 Task: In the  document Educationreform.txt Use the tool word Count 'and display word count while typing' Create the translated copy of the document in  'Italian' Change notification to  Comments for you
Action: Mouse moved to (151, 75)
Screenshot: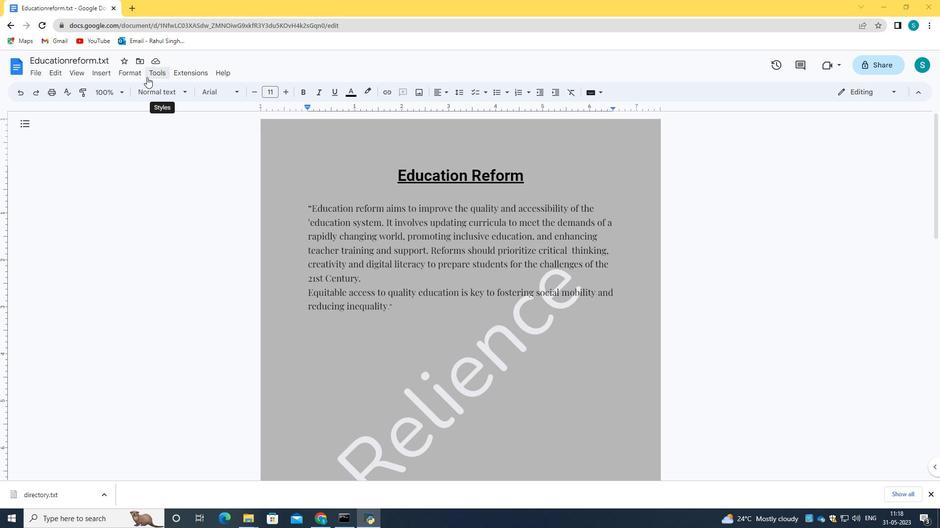 
Action: Mouse pressed left at (151, 75)
Screenshot: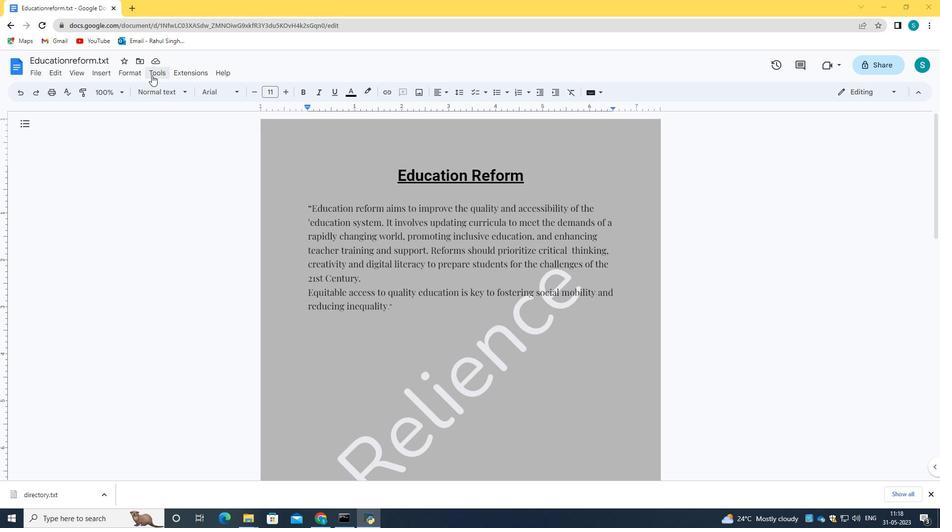 
Action: Mouse moved to (160, 102)
Screenshot: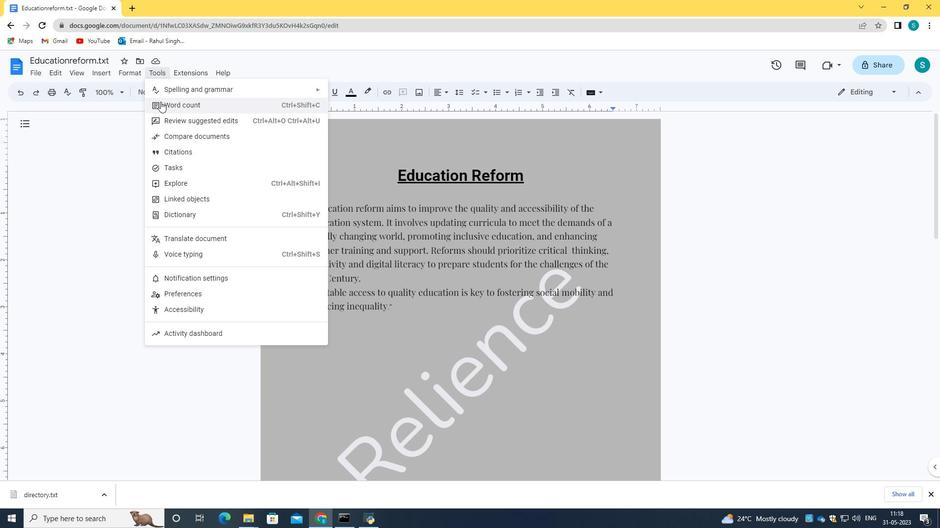 
Action: Mouse pressed left at (160, 102)
Screenshot: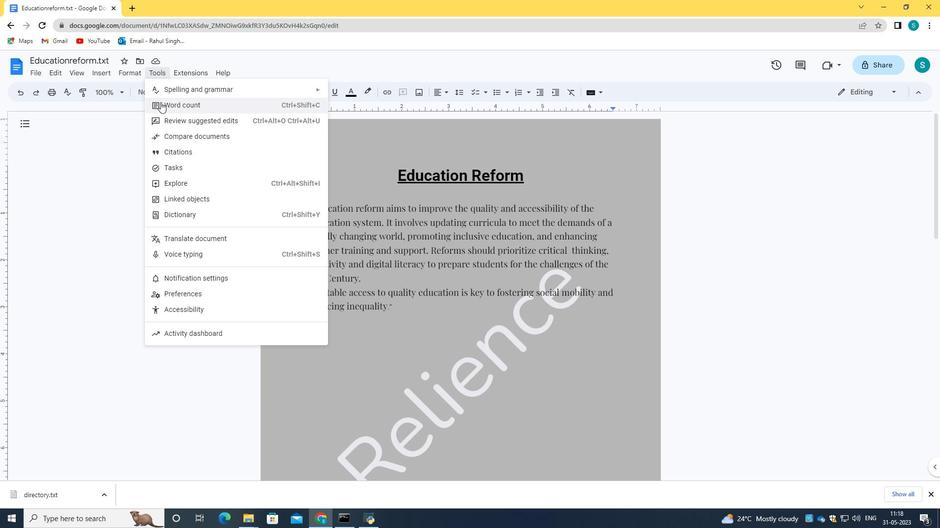 
Action: Mouse moved to (404, 307)
Screenshot: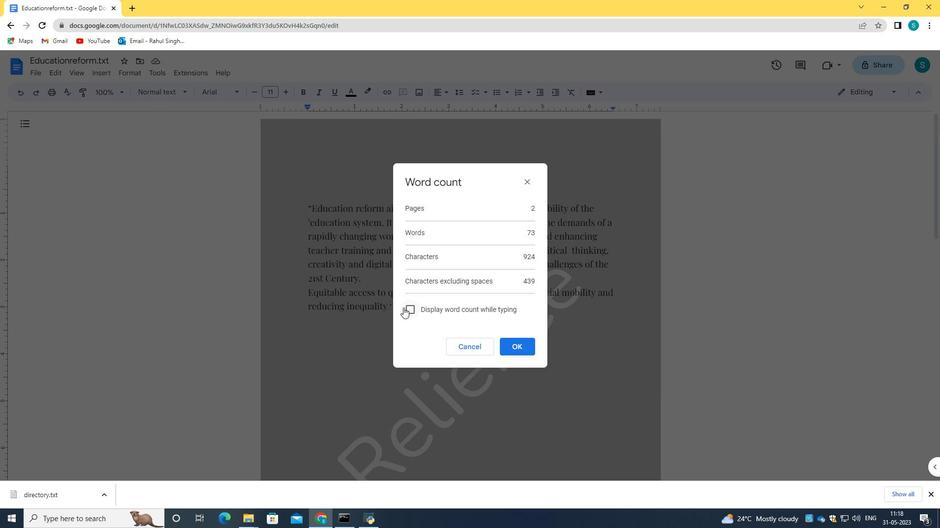 
Action: Mouse pressed left at (404, 307)
Screenshot: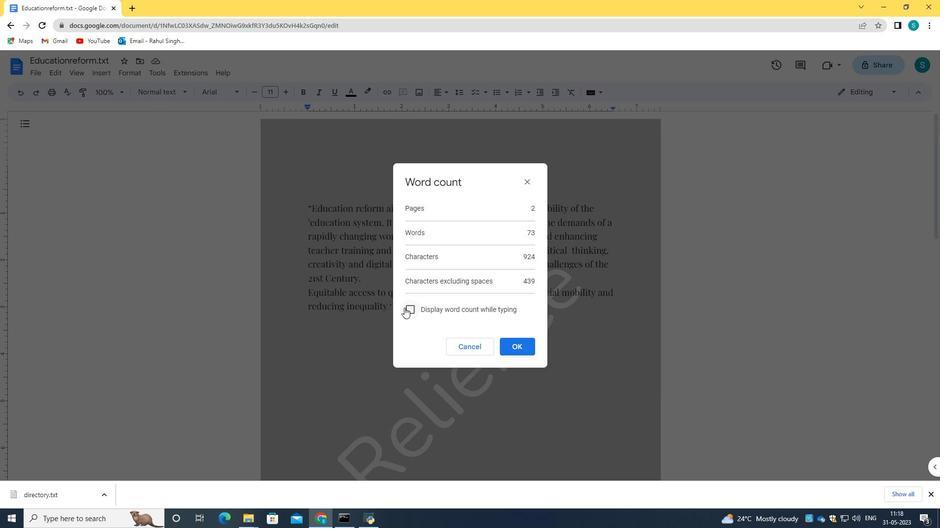 
Action: Mouse moved to (519, 352)
Screenshot: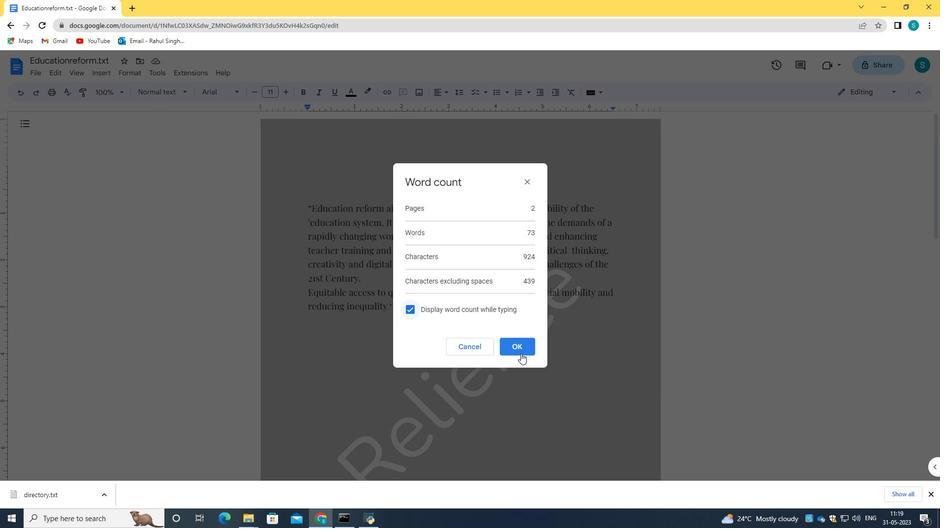 
Action: Mouse pressed left at (519, 352)
Screenshot: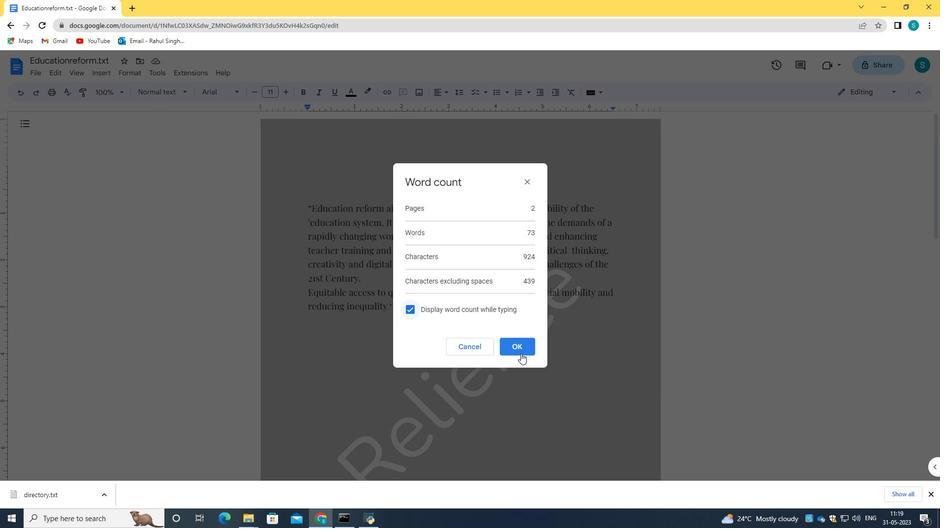 
Action: Mouse moved to (48, 73)
Screenshot: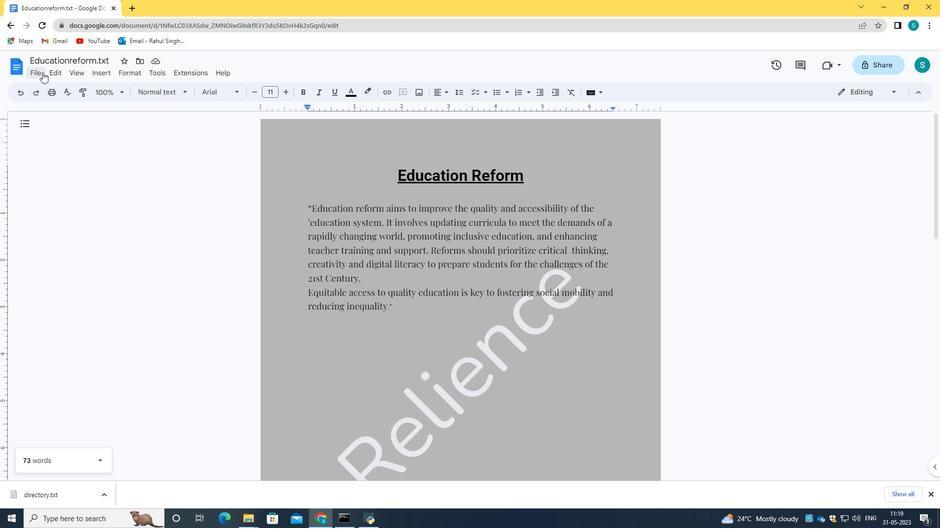 
Action: Mouse pressed left at (48, 73)
Screenshot: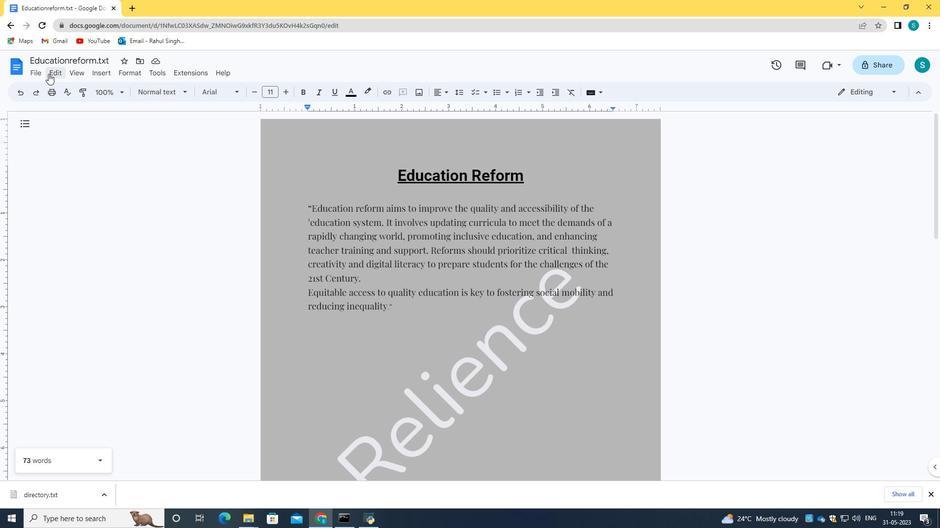 
Action: Mouse moved to (196, 236)
Screenshot: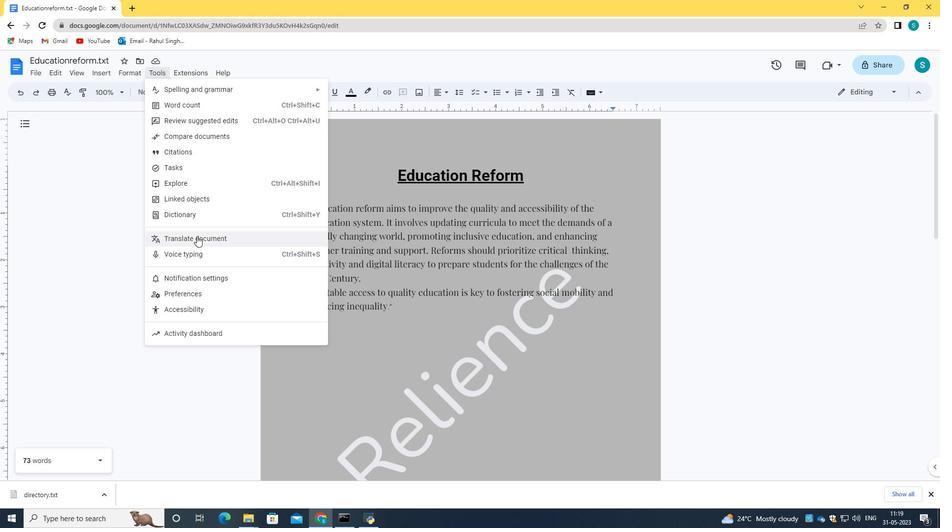 
Action: Mouse pressed left at (196, 236)
Screenshot: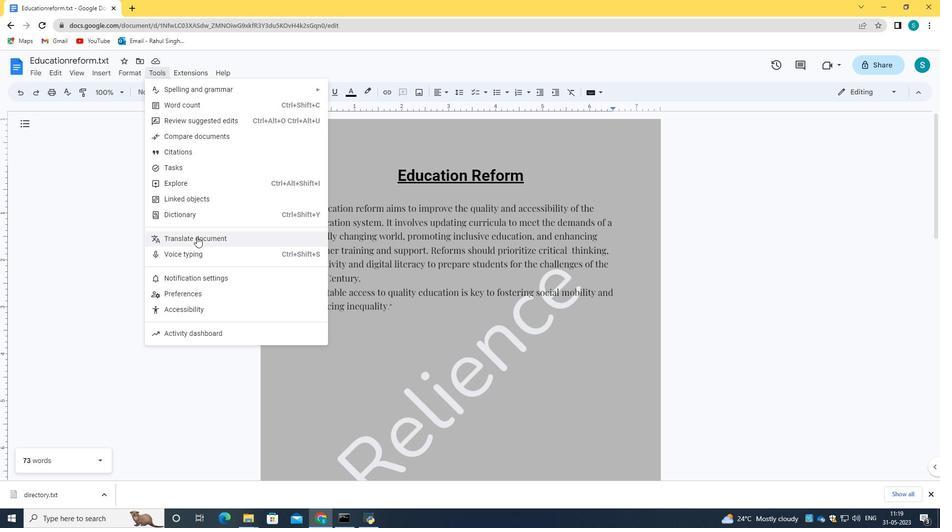 
Action: Mouse moved to (456, 287)
Screenshot: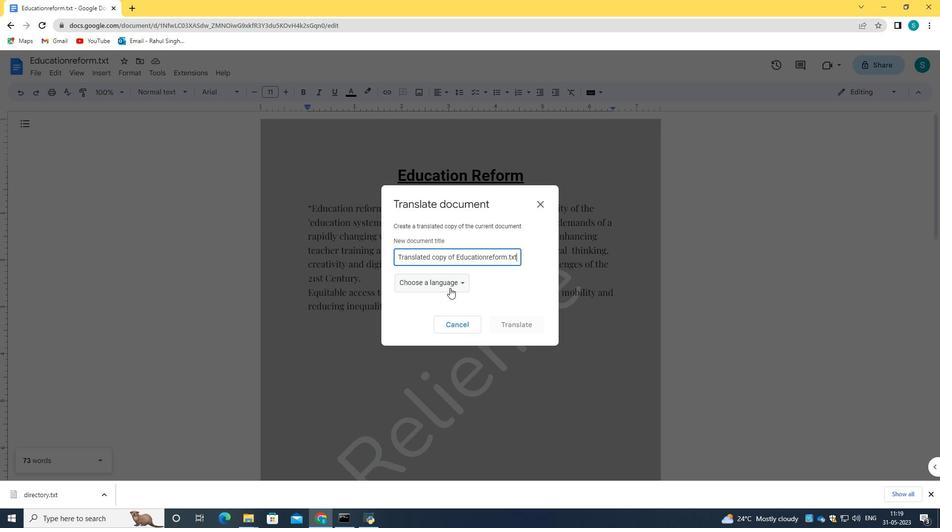 
Action: Mouse pressed left at (456, 287)
Screenshot: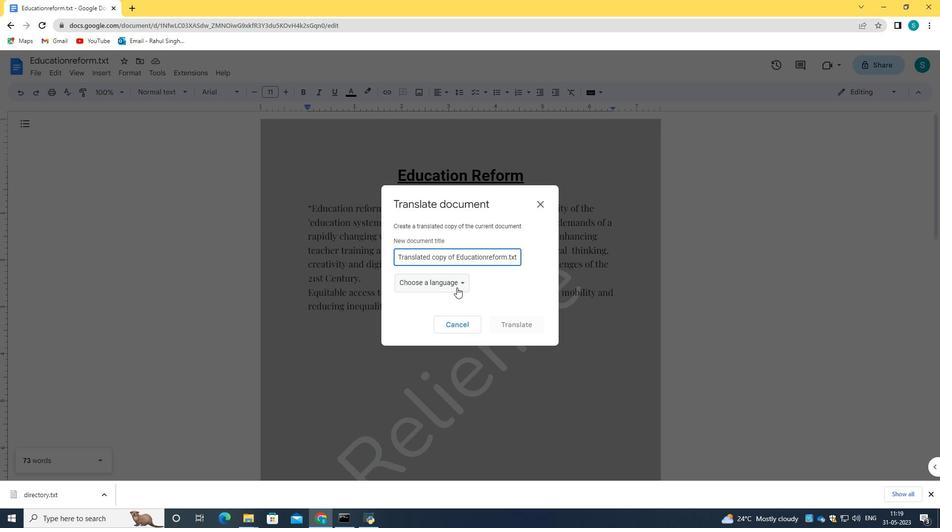 
Action: Mouse moved to (439, 423)
Screenshot: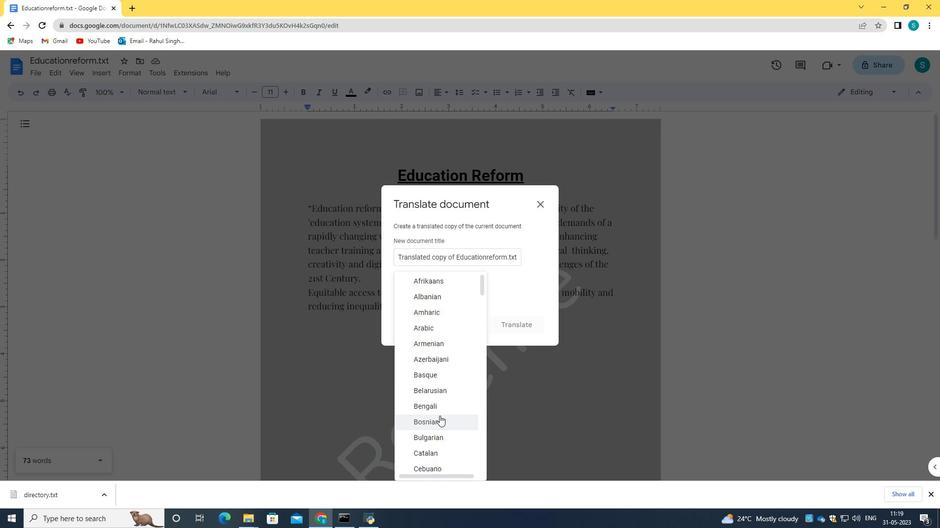 
Action: Mouse scrolled (439, 423) with delta (0, 0)
Screenshot: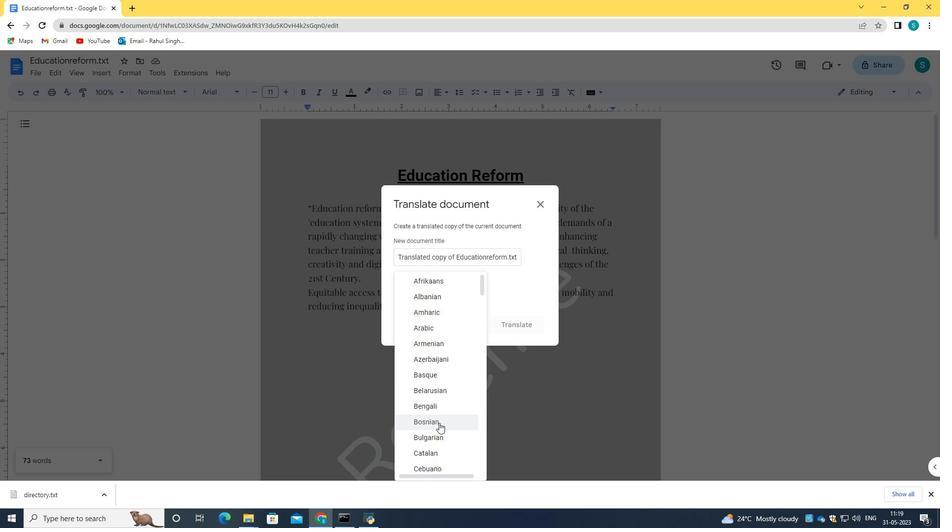 
Action: Mouse scrolled (439, 423) with delta (0, 0)
Screenshot: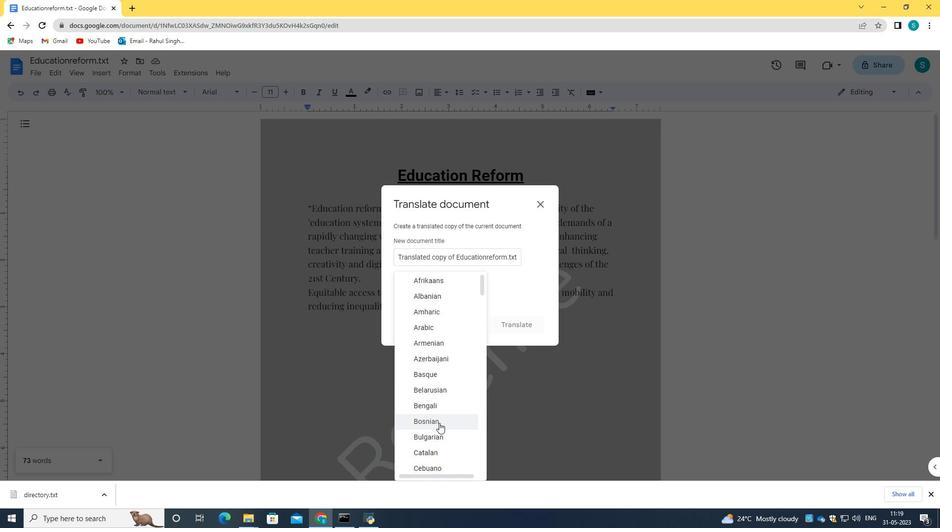 
Action: Mouse scrolled (439, 423) with delta (0, 0)
Screenshot: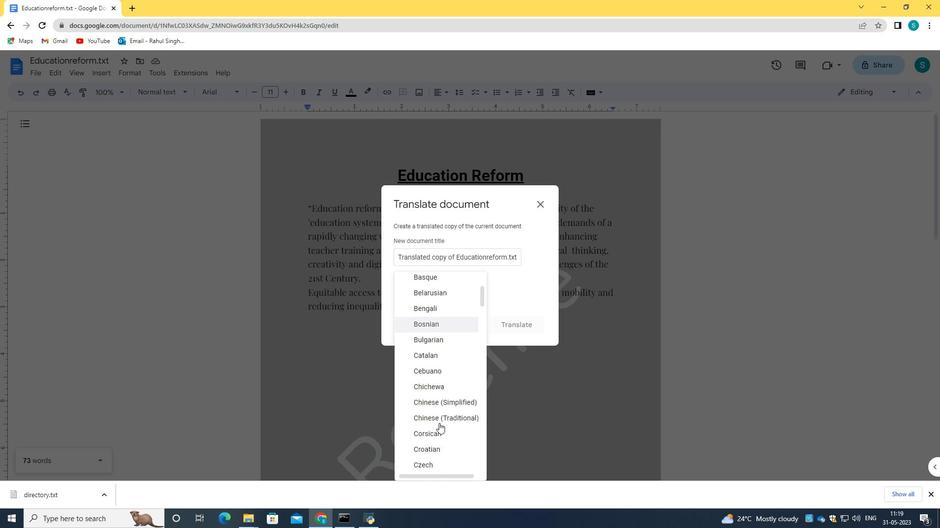 
Action: Mouse scrolled (439, 423) with delta (0, 0)
Screenshot: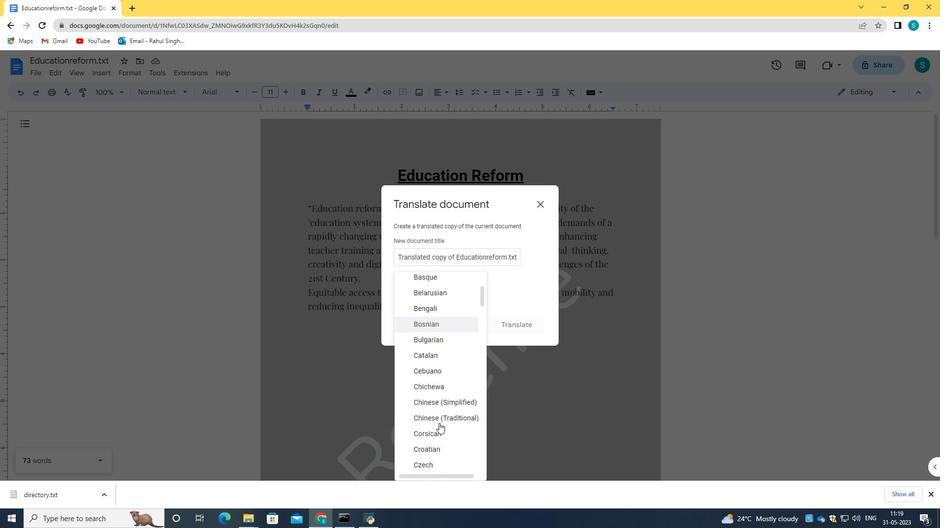 
Action: Mouse scrolled (439, 423) with delta (0, 0)
Screenshot: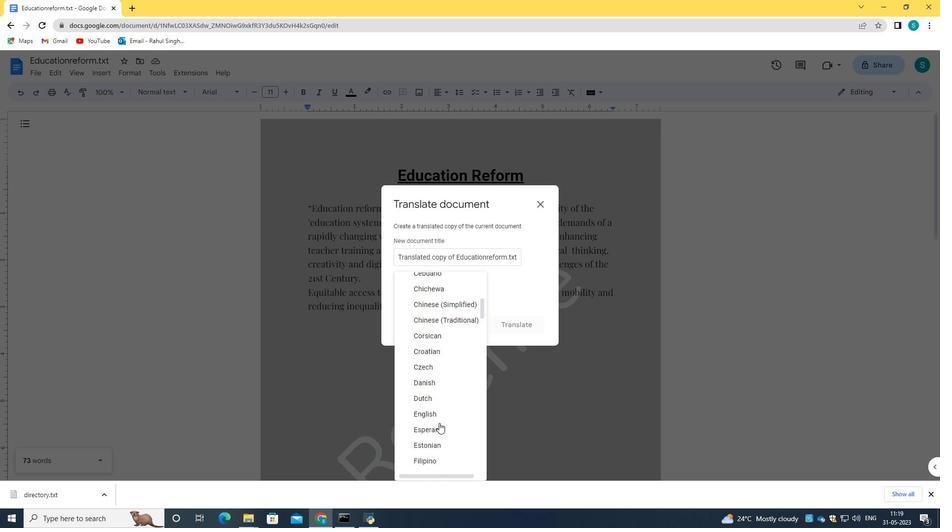 
Action: Mouse scrolled (439, 423) with delta (0, 0)
Screenshot: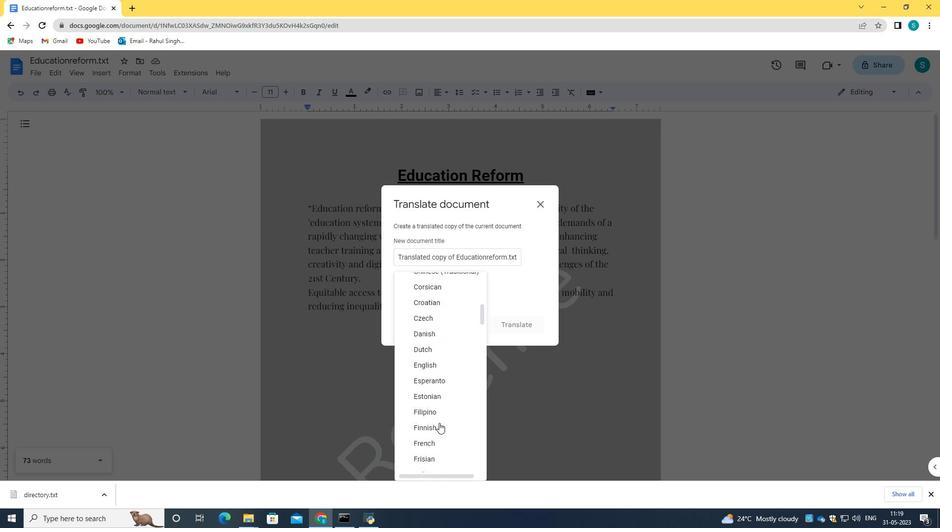 
Action: Mouse scrolled (439, 423) with delta (0, 0)
Screenshot: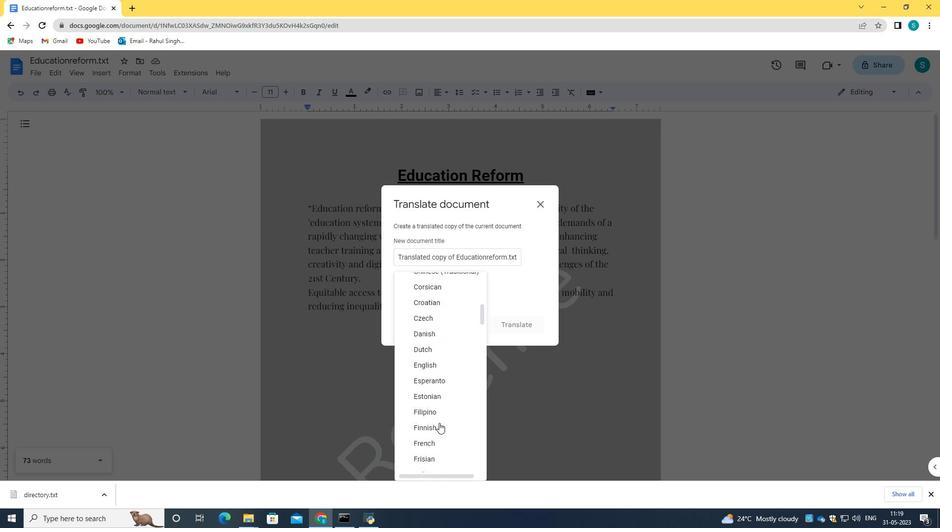 
Action: Mouse scrolled (439, 423) with delta (0, 0)
Screenshot: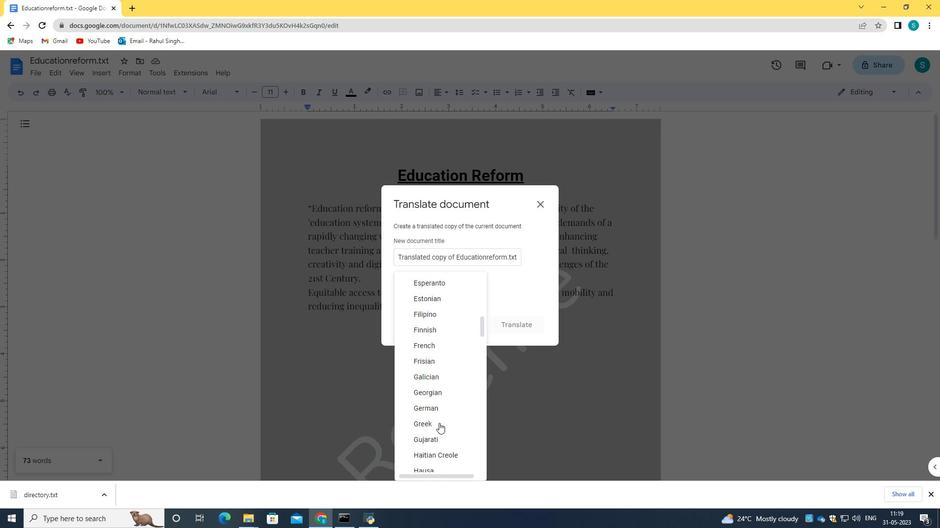 
Action: Mouse moved to (443, 398)
Screenshot: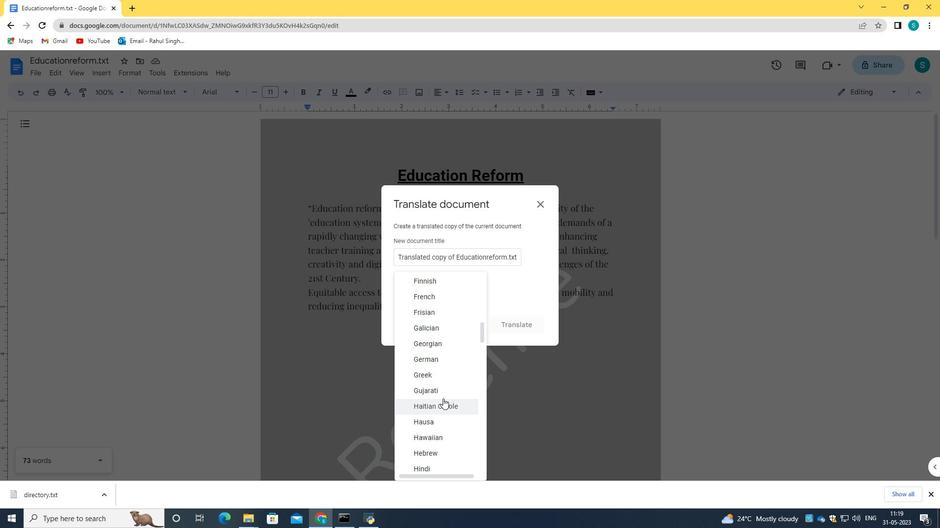 
Action: Mouse scrolled (443, 397) with delta (0, 0)
Screenshot: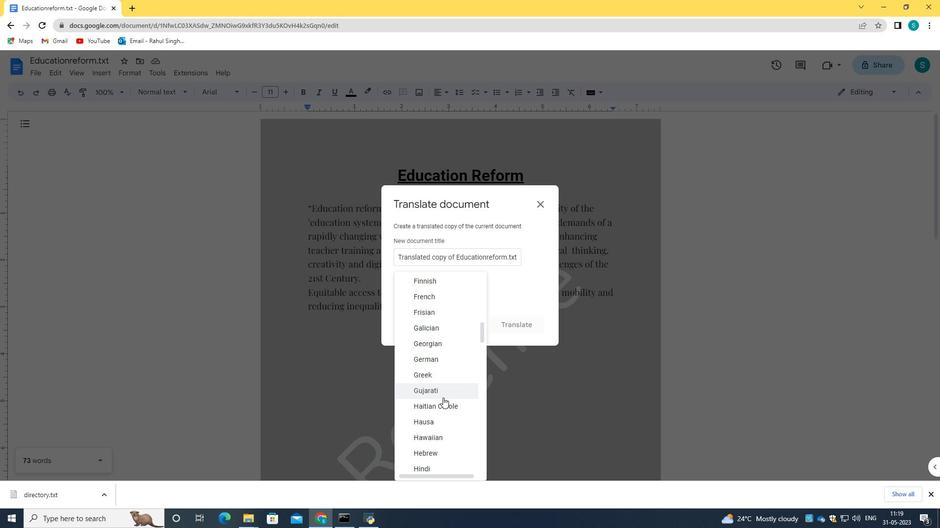 
Action: Mouse scrolled (443, 397) with delta (0, 0)
Screenshot: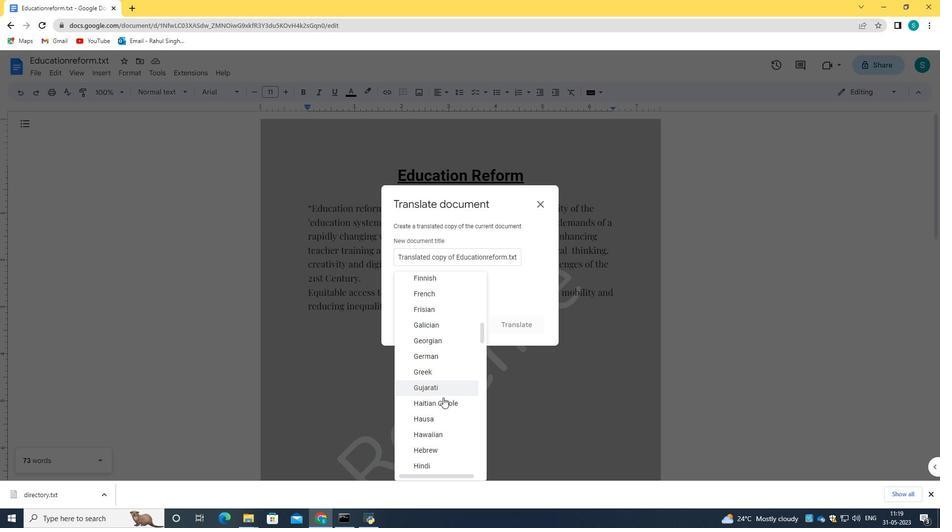 
Action: Mouse scrolled (443, 397) with delta (0, 0)
Screenshot: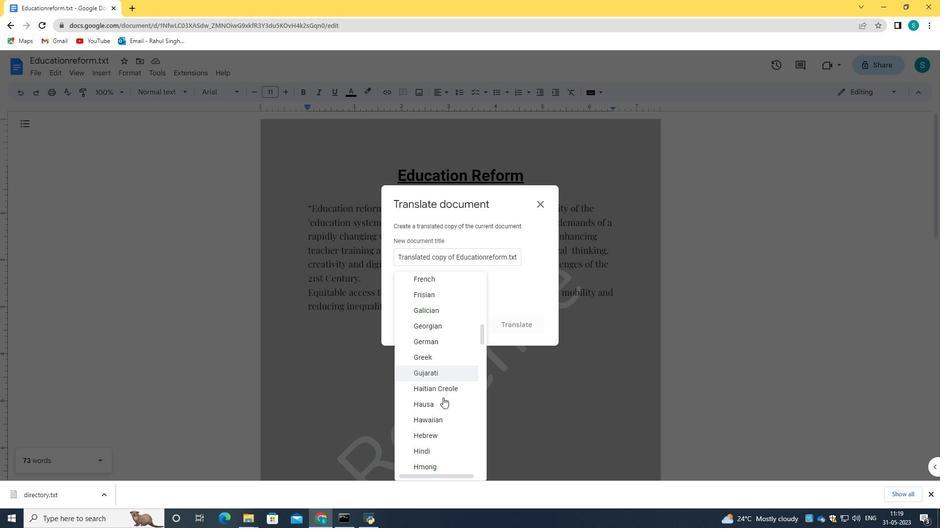 
Action: Mouse moved to (432, 434)
Screenshot: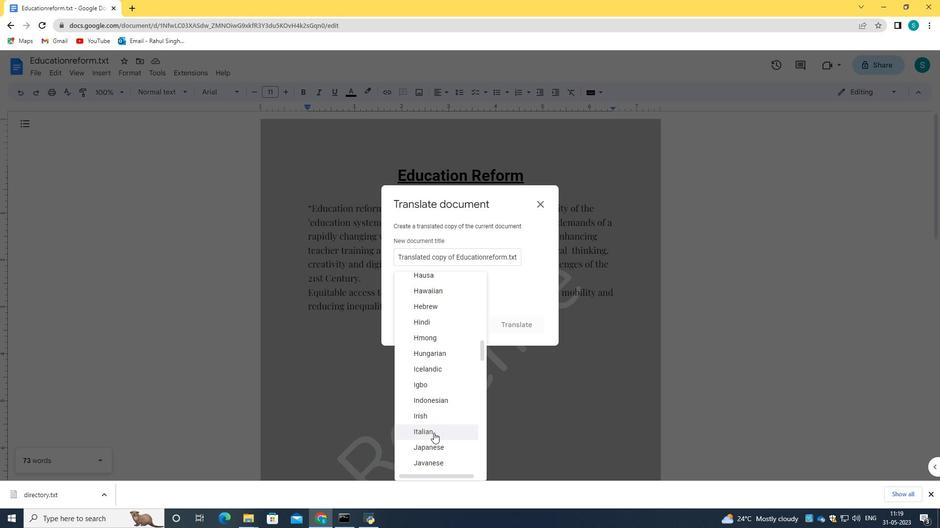 
Action: Mouse pressed left at (432, 434)
Screenshot: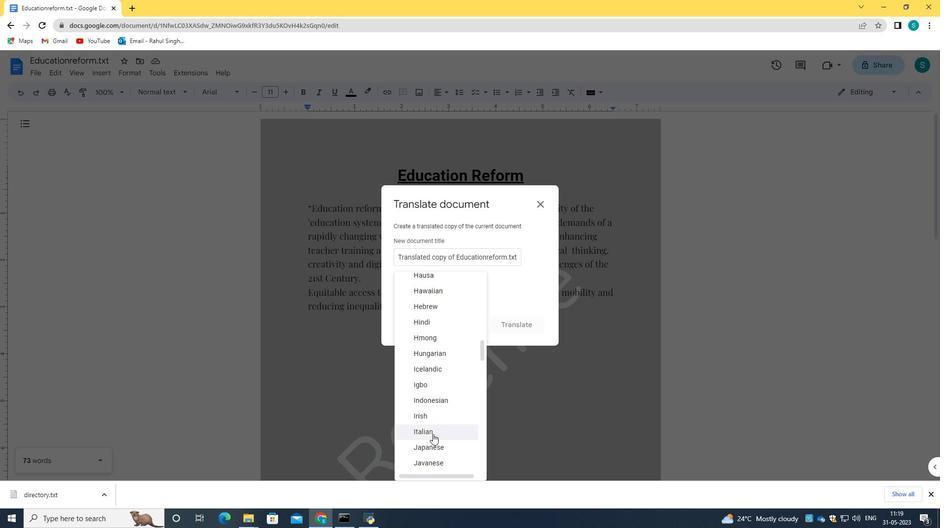 
Action: Mouse moved to (524, 329)
Screenshot: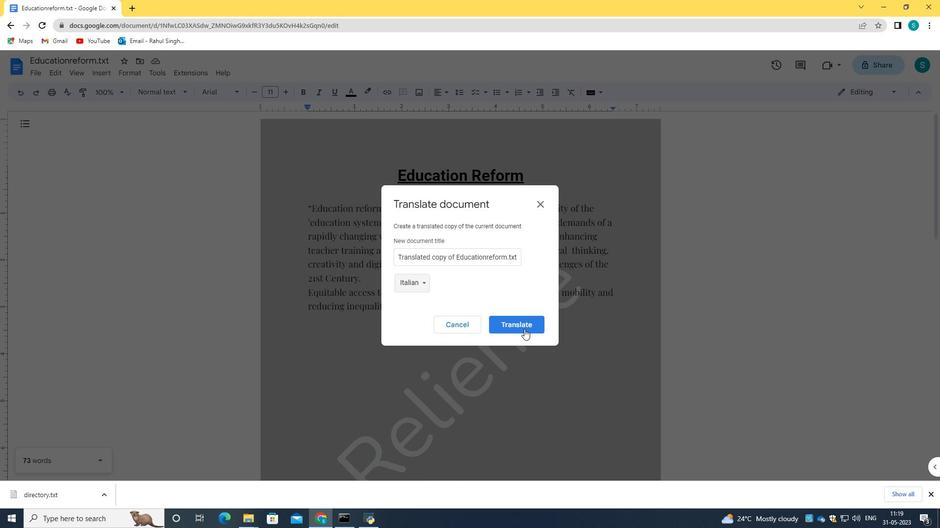 
Action: Mouse pressed left at (524, 329)
Screenshot: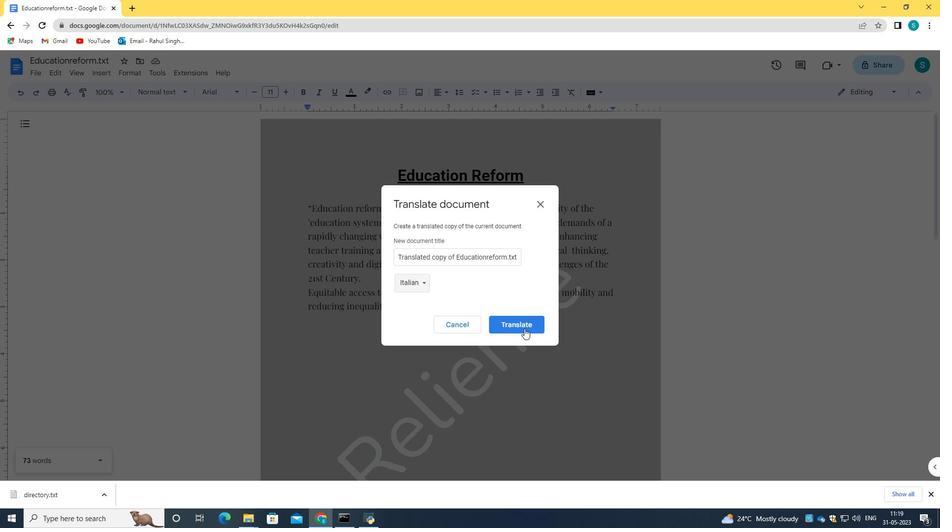 
Action: Mouse moved to (104, 73)
Screenshot: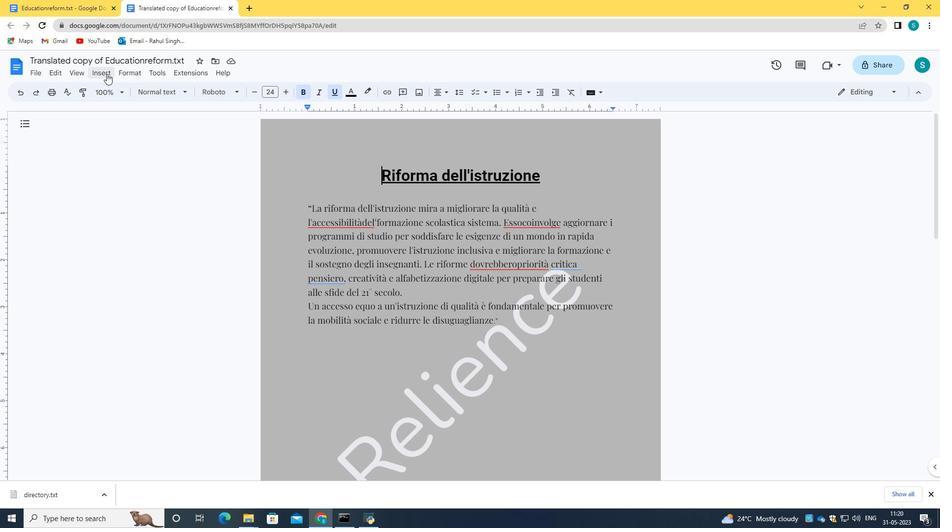 
Action: Mouse pressed left at (104, 73)
Screenshot: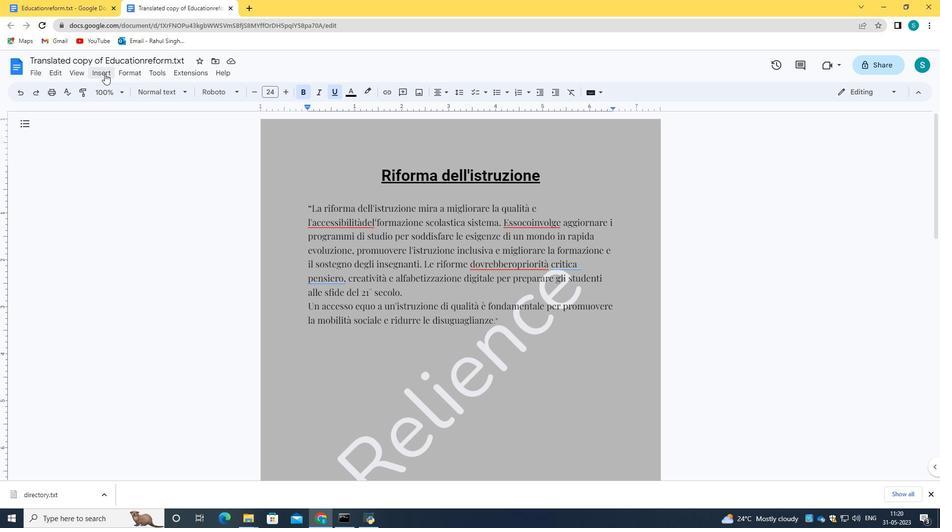 
Action: Mouse moved to (214, 157)
Screenshot: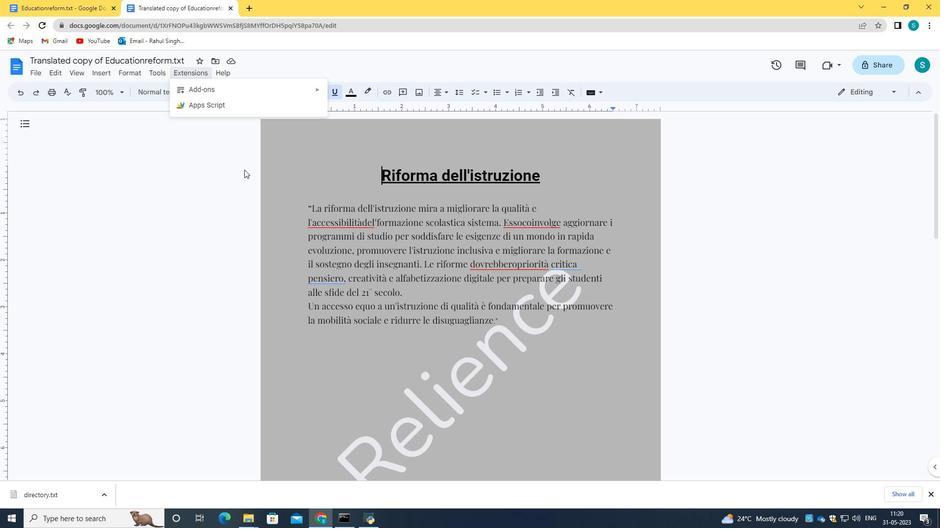 
Action: Mouse pressed left at (214, 157)
Screenshot: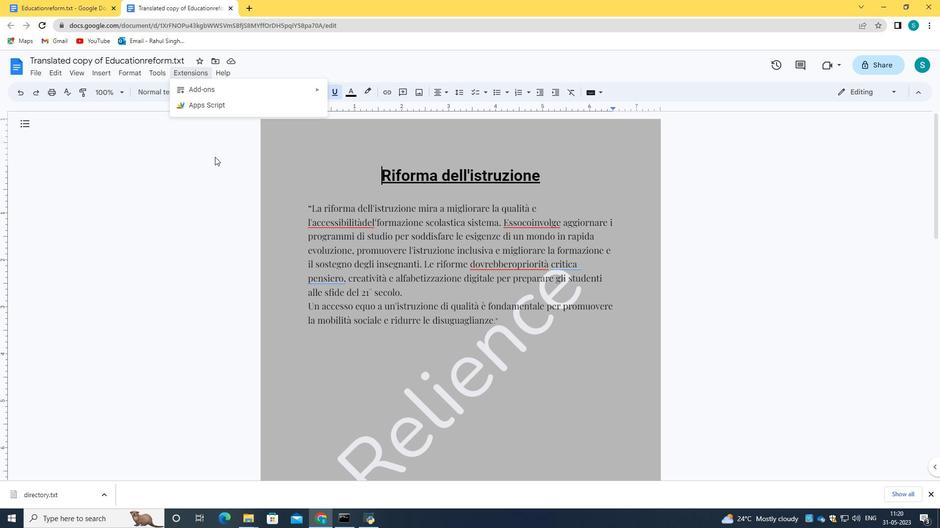 
